 Task: Add Dates with Start Date as Aug 01 2023 and Due Date as Aug 31 2023 to Card Card0009 in Board Board0003 in Development in Trello
Action: Mouse moved to (658, 93)
Screenshot: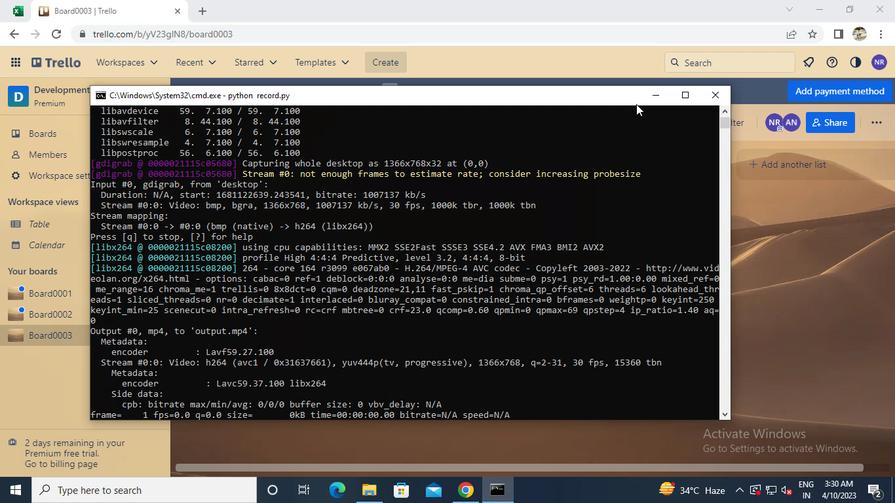 
Action: Mouse pressed left at (658, 93)
Screenshot: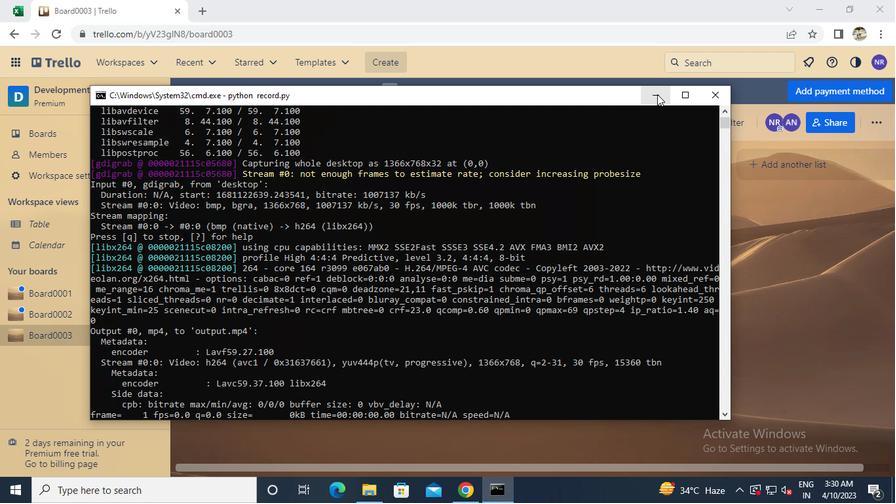 
Action: Mouse moved to (340, 187)
Screenshot: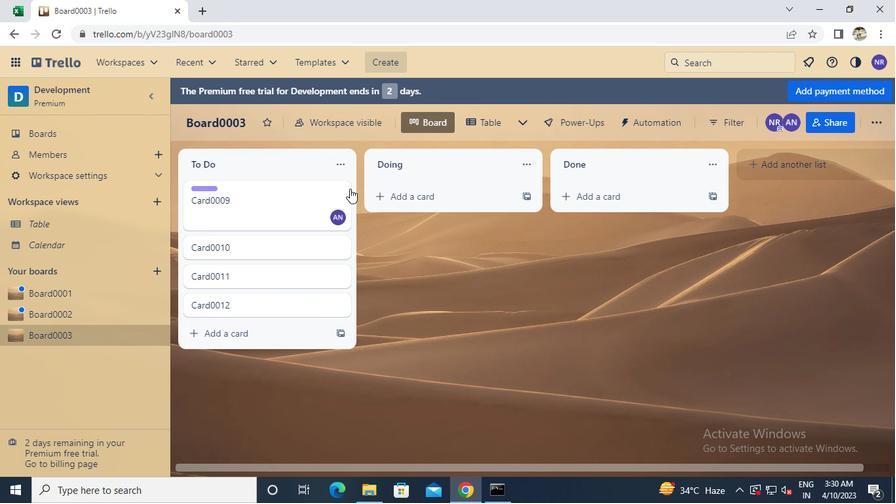 
Action: Mouse pressed left at (340, 187)
Screenshot: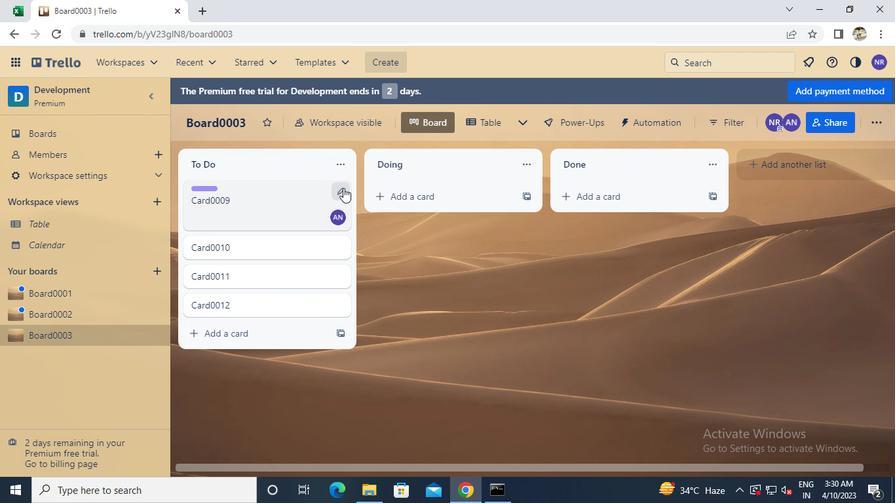 
Action: Mouse moved to (366, 329)
Screenshot: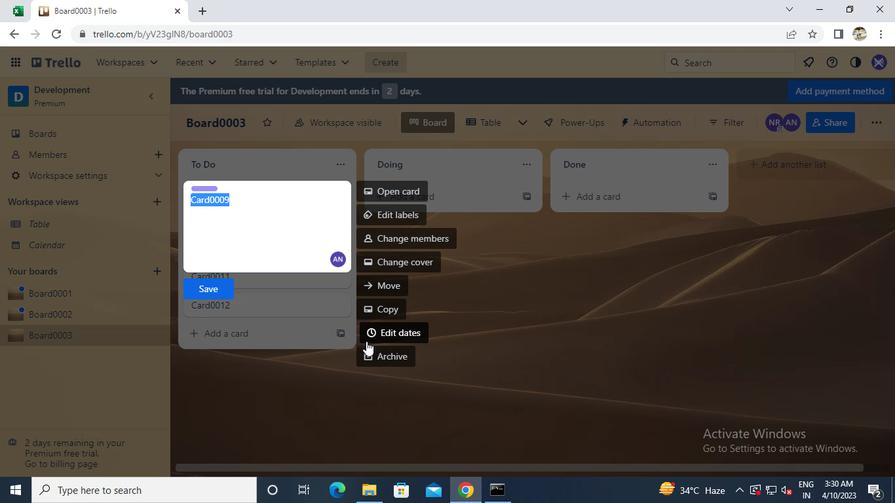 
Action: Mouse pressed left at (366, 329)
Screenshot: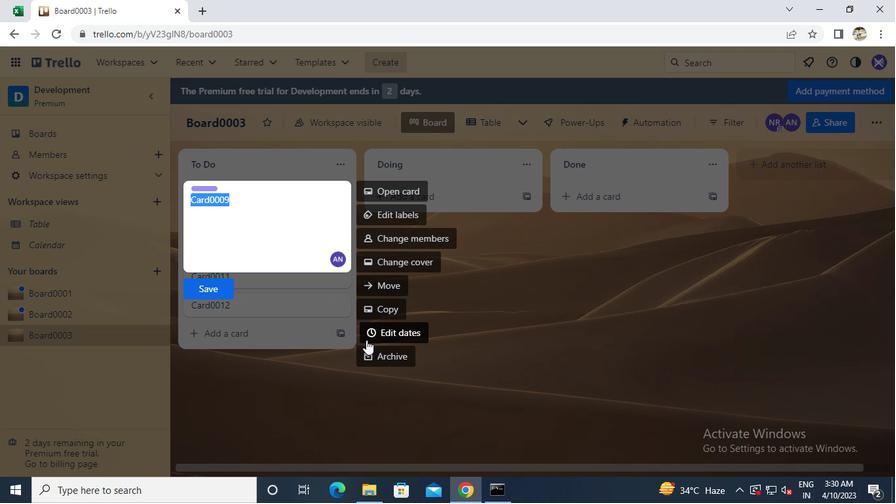 
Action: Mouse moved to (377, 323)
Screenshot: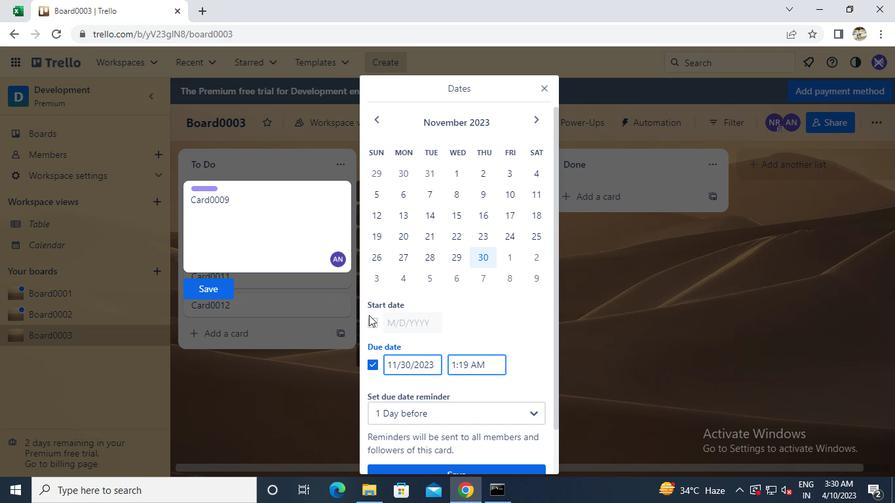 
Action: Mouse pressed left at (377, 323)
Screenshot: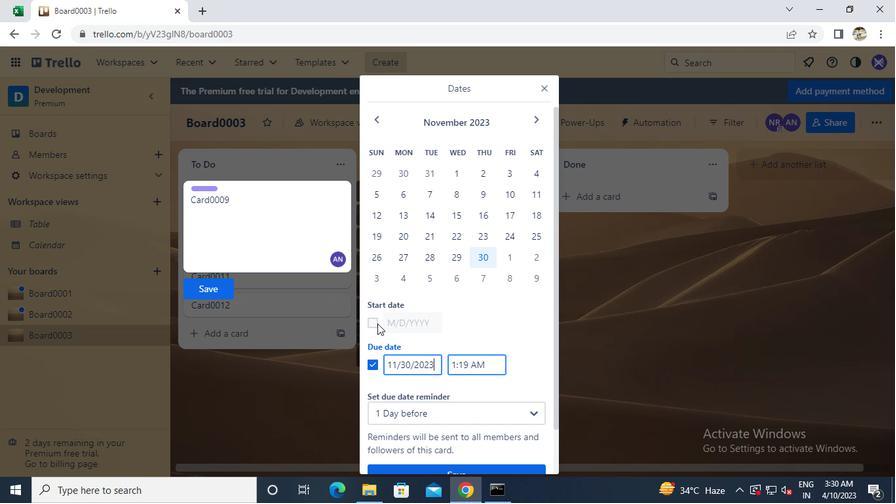 
Action: Mouse moved to (381, 114)
Screenshot: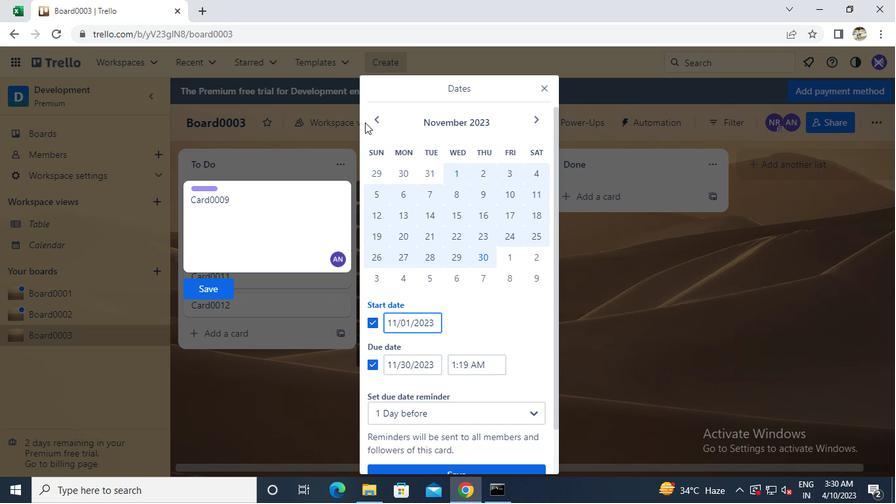 
Action: Mouse pressed left at (381, 114)
Screenshot: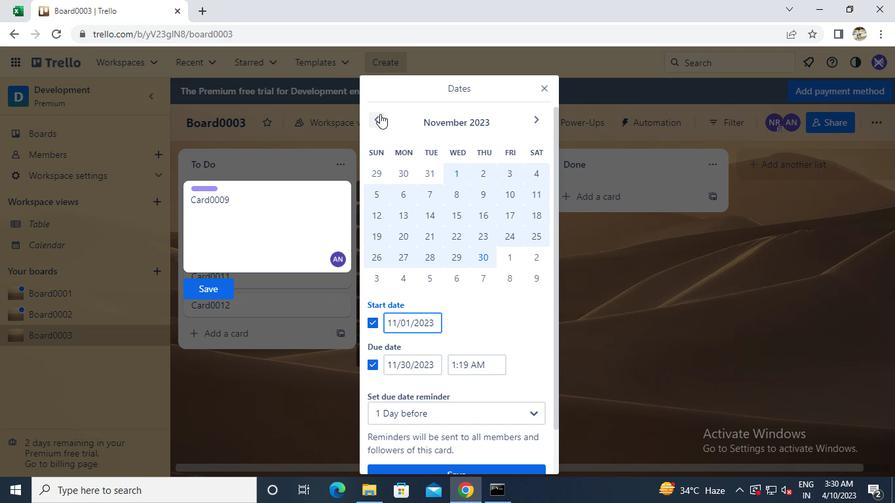 
Action: Mouse moved to (380, 116)
Screenshot: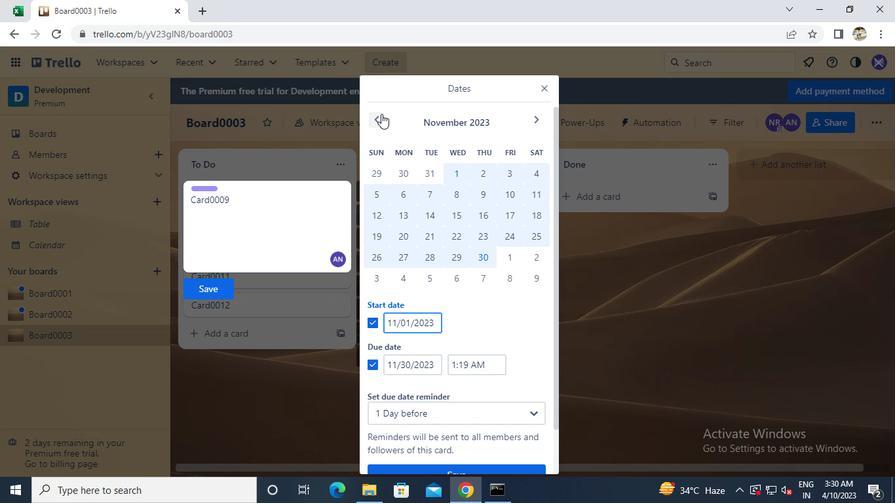 
Action: Mouse pressed left at (380, 116)
Screenshot: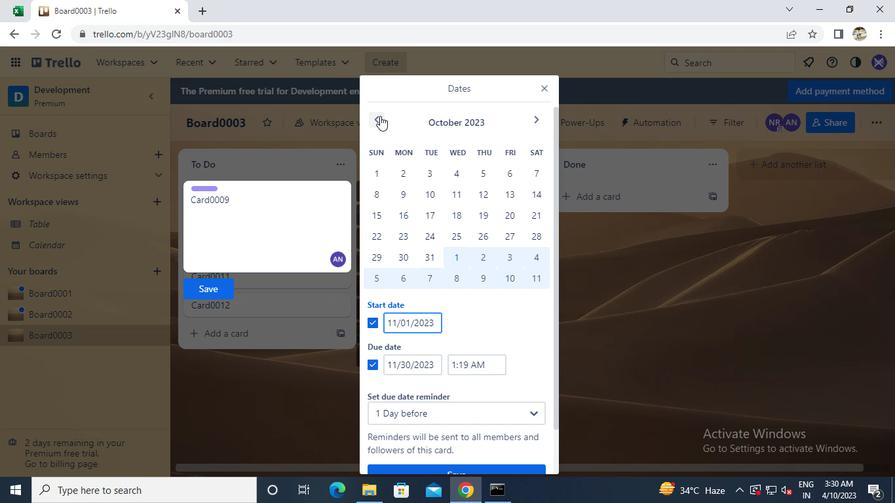 
Action: Mouse pressed left at (380, 116)
Screenshot: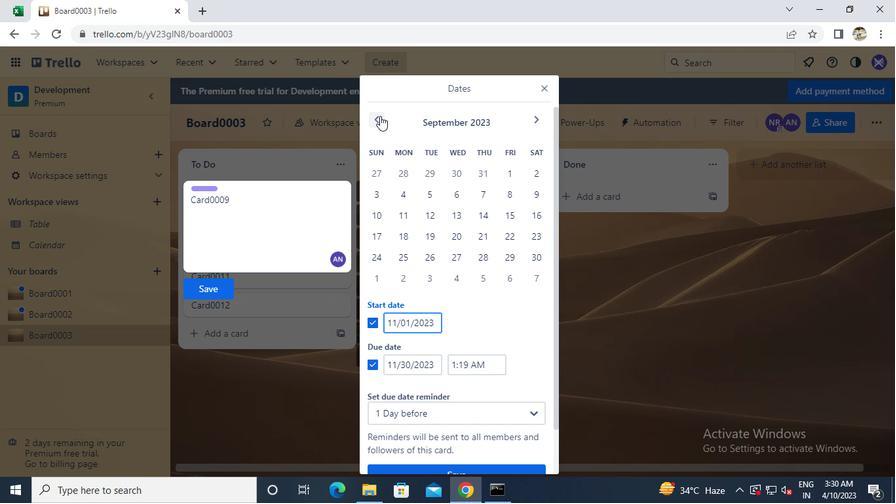 
Action: Mouse moved to (427, 177)
Screenshot: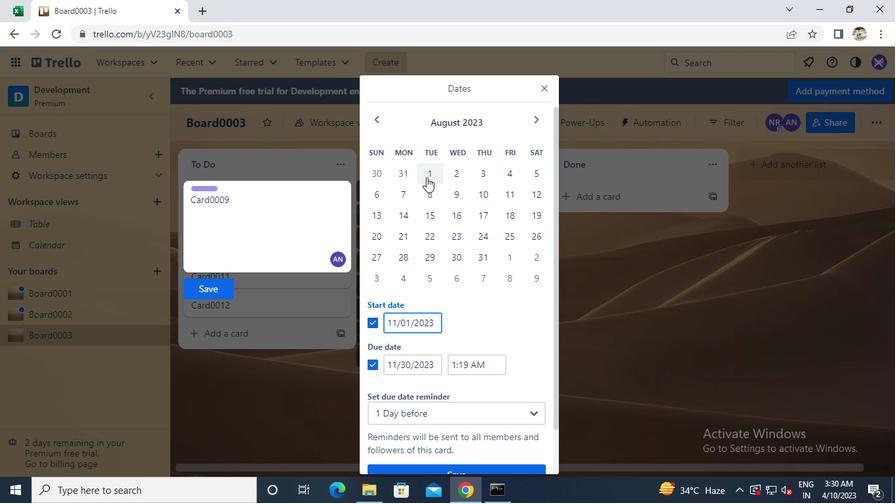 
Action: Mouse pressed left at (427, 177)
Screenshot: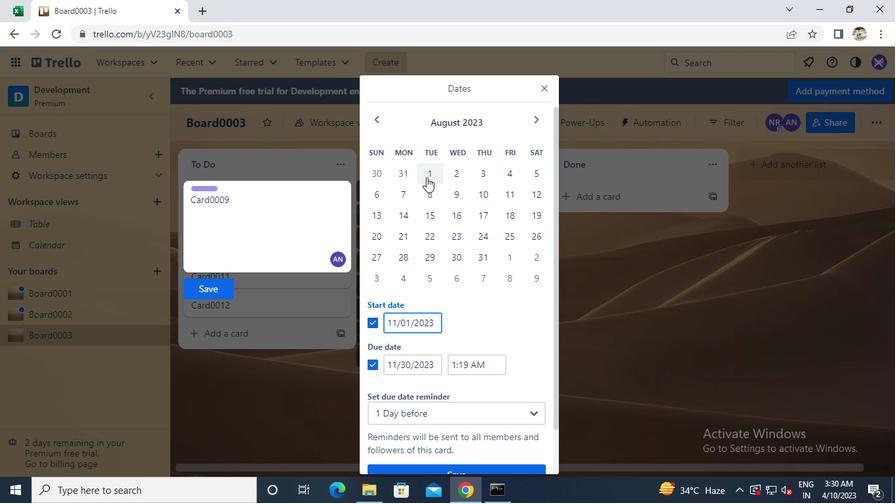 
Action: Mouse moved to (477, 256)
Screenshot: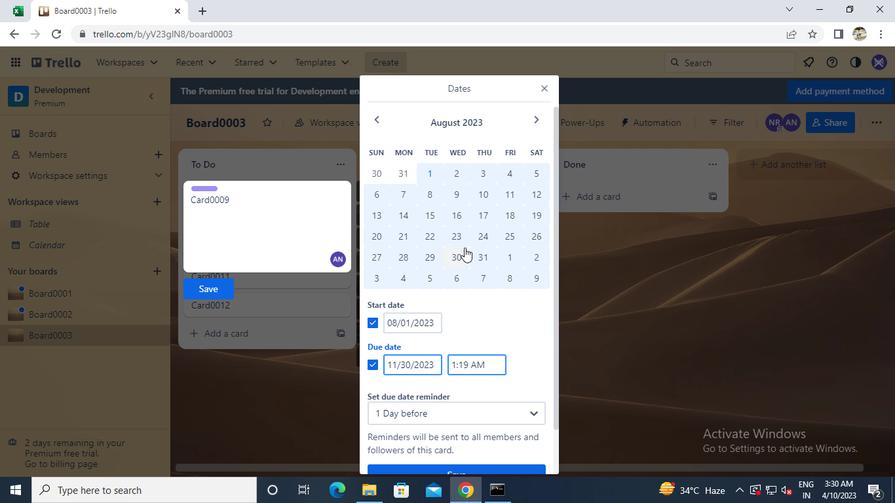 
Action: Mouse pressed left at (477, 256)
Screenshot: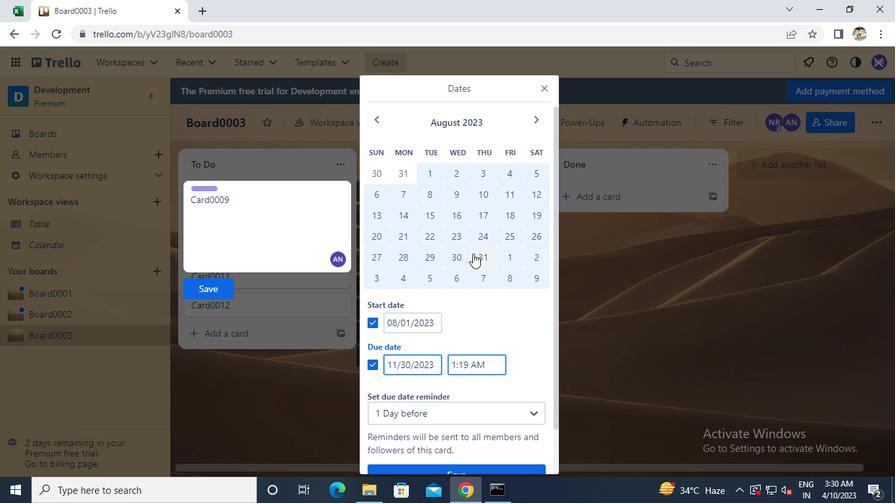 
Action: Mouse moved to (446, 418)
Screenshot: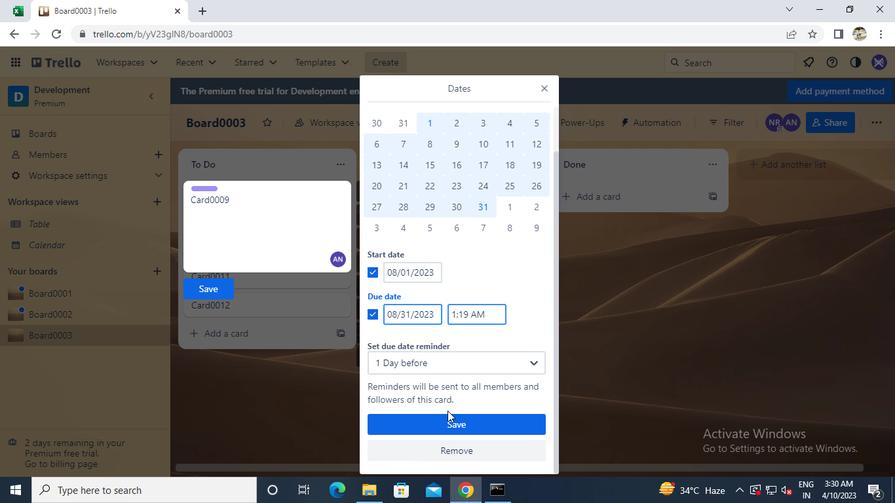 
Action: Mouse pressed left at (446, 418)
Screenshot: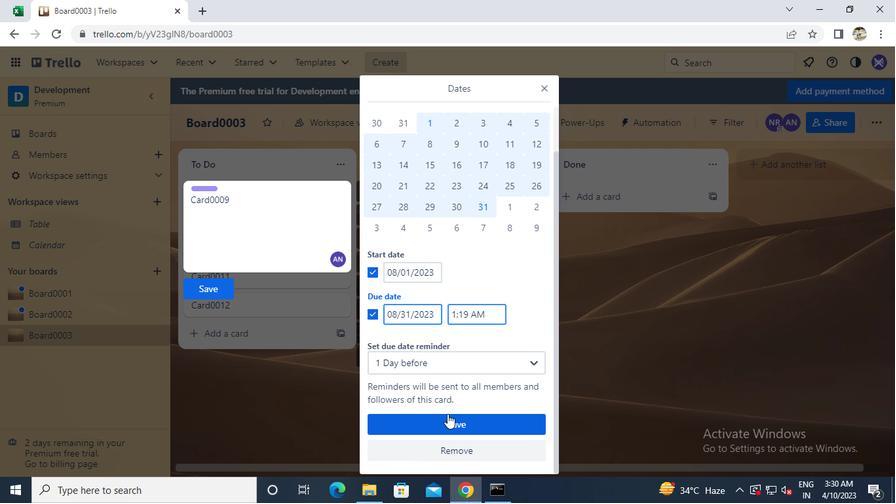 
Action: Mouse moved to (207, 285)
Screenshot: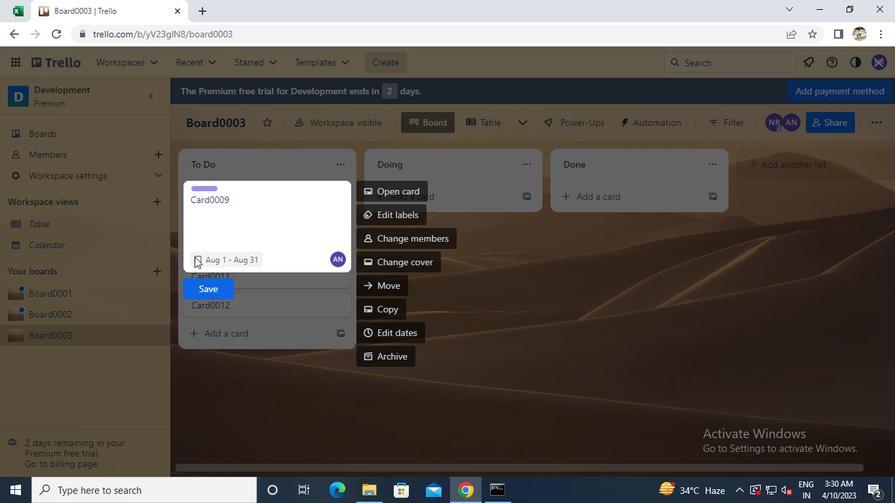 
Action: Mouse pressed left at (207, 285)
Screenshot: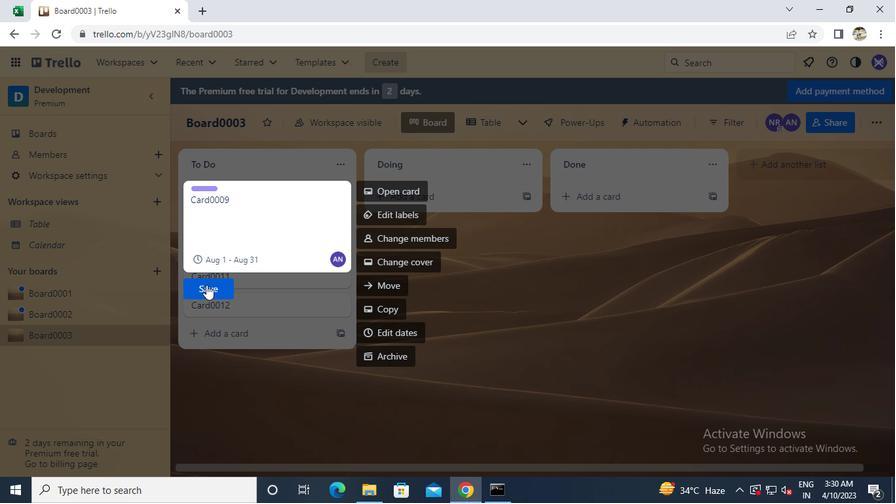 
Action: Mouse moved to (498, 489)
Screenshot: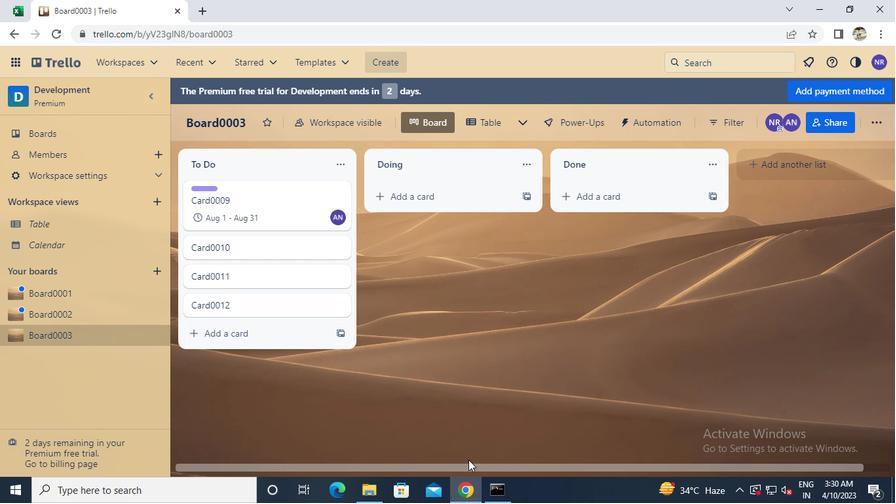 
Action: Mouse pressed left at (498, 489)
Screenshot: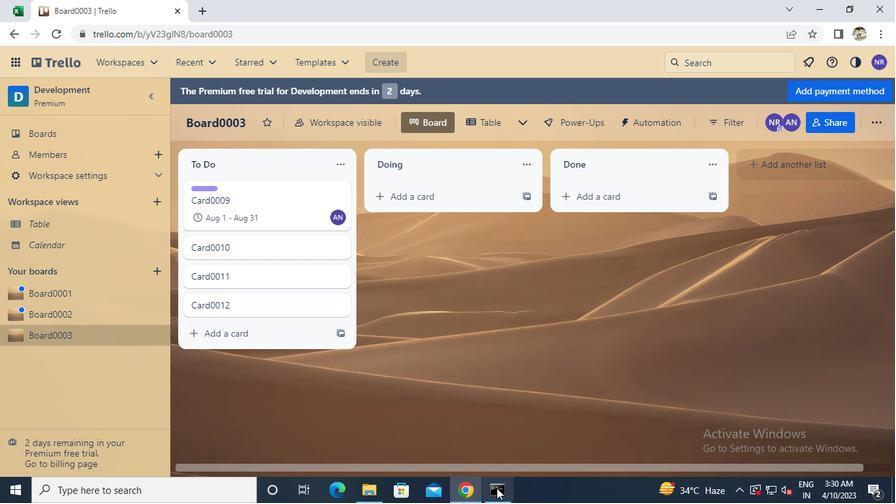 
Action: Mouse moved to (707, 97)
Screenshot: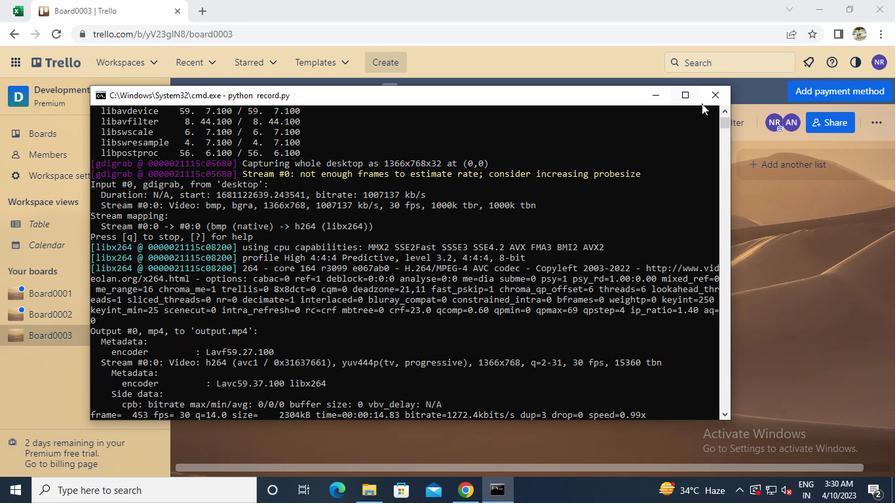 
Action: Mouse pressed left at (707, 97)
Screenshot: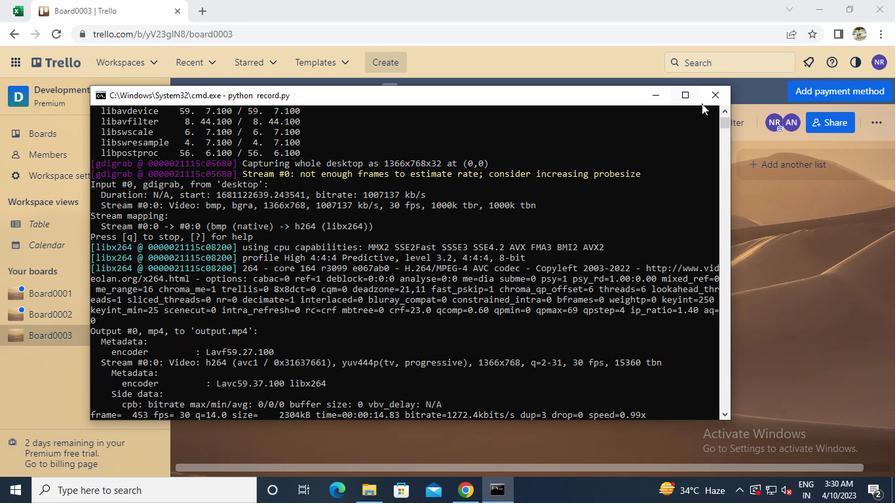 
Action: Mouse moved to (708, 96)
Screenshot: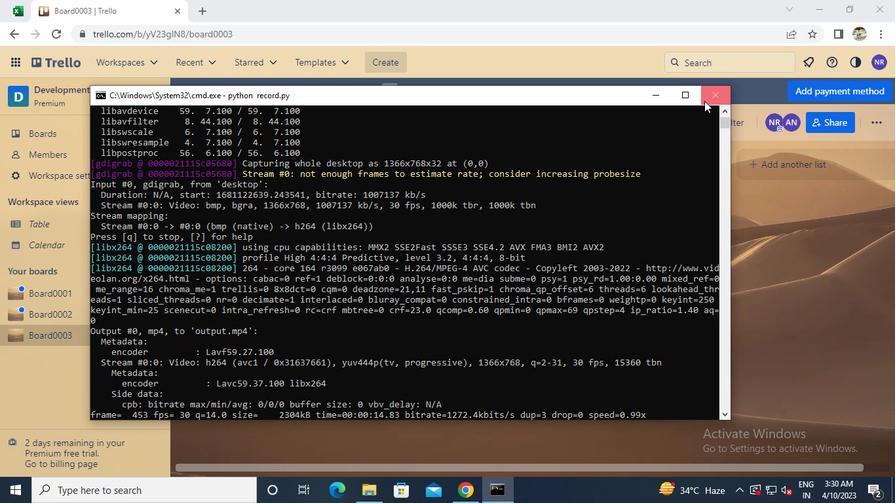
